 Task: Marketing Campaign Launch: Execute the launch of a comprehensive marketing campaign, including email blasts, social media posts, and ad placements. Monitor engagement and results. Location: Marketing Department. Time: All Day.
Action: Mouse moved to (76, 111)
Screenshot: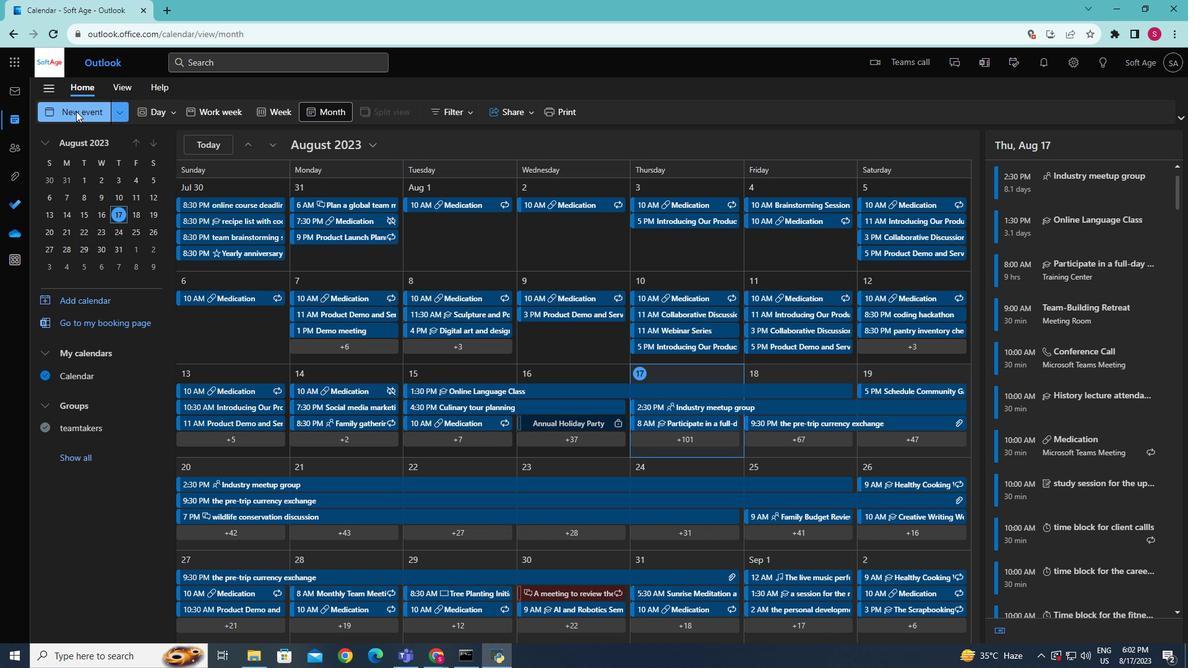 
Action: Mouse pressed left at (76, 111)
Screenshot: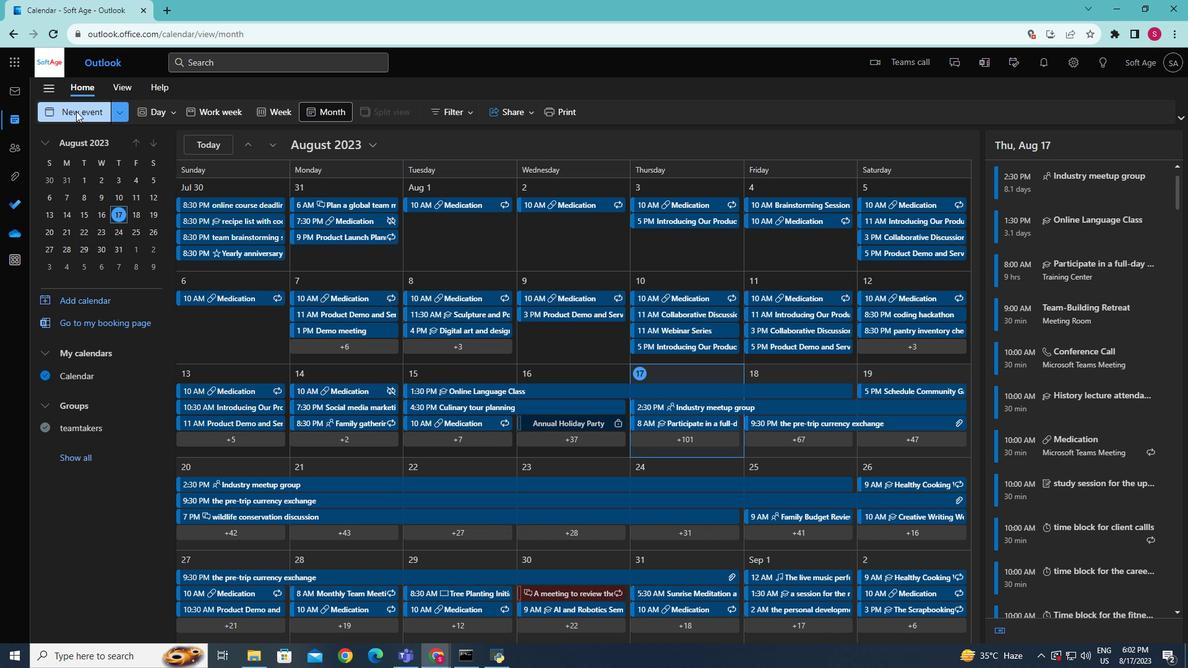 
Action: Mouse moved to (385, 187)
Screenshot: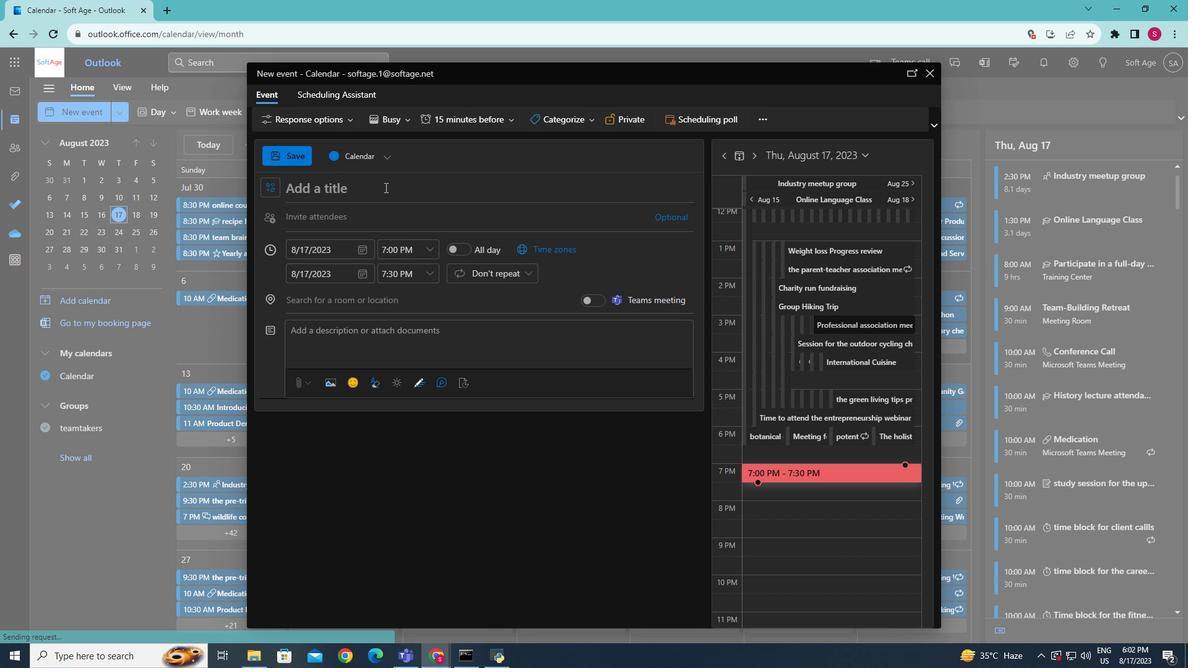 
Action: Key pressed <Key.caps_lock>M<Key.caps_lock>arketing<Key.space><Key.caps_lock>C<Key.caps_lock>ampaign<Key.space><Key.caps_lock>L<Key.caps_lock>aunch
Screenshot: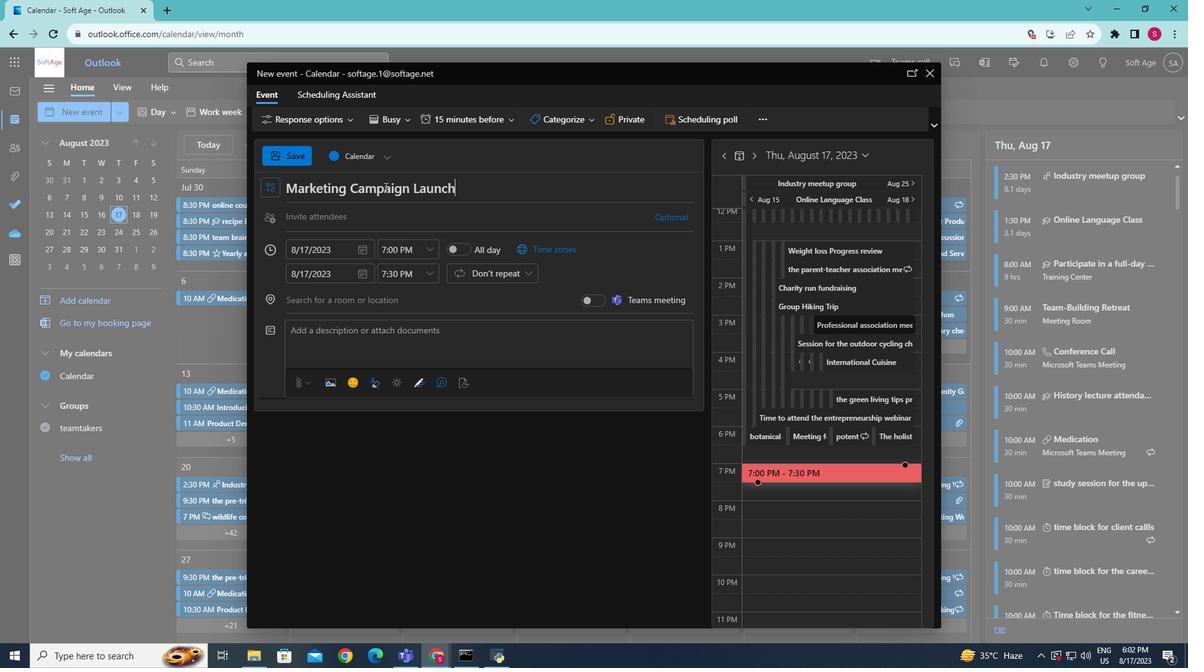 
Action: Mouse scrolled (385, 188) with delta (0, 0)
Screenshot: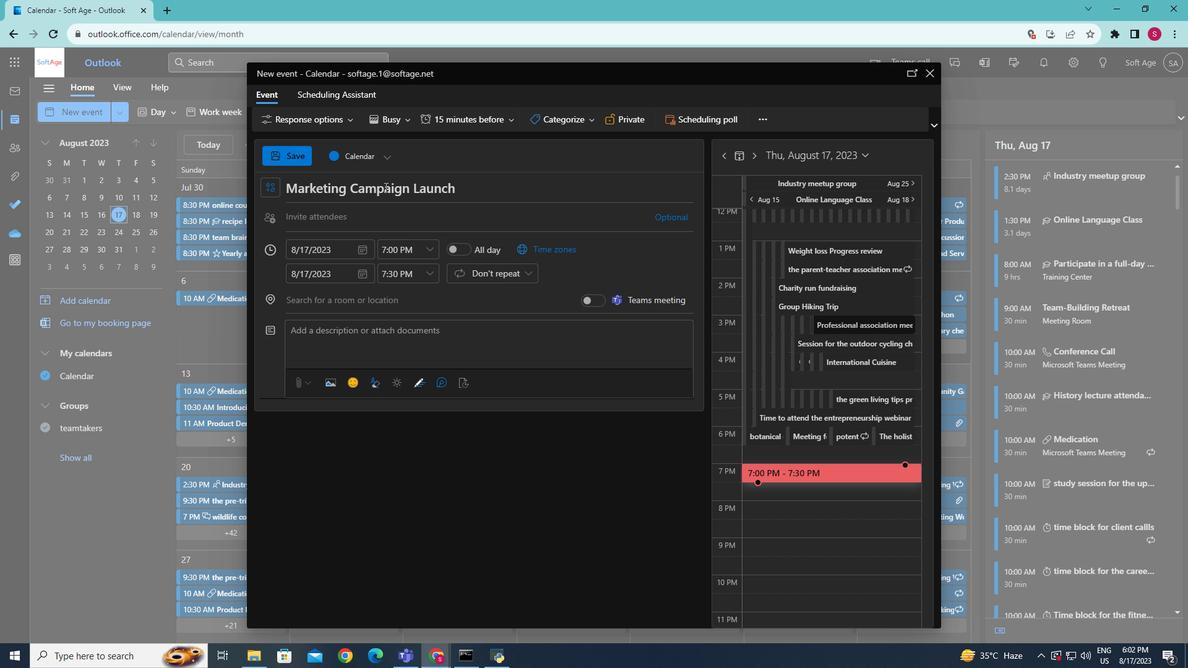
Action: Mouse moved to (347, 235)
Screenshot: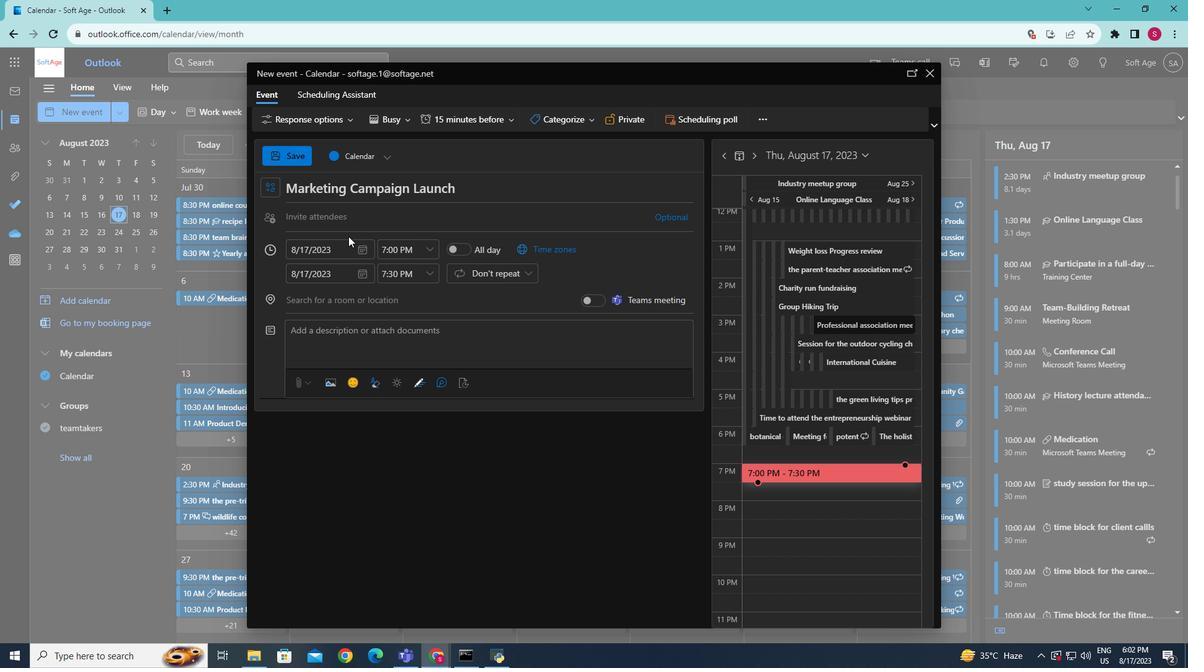 
Action: Mouse scrolled (347, 236) with delta (0, 0)
Screenshot: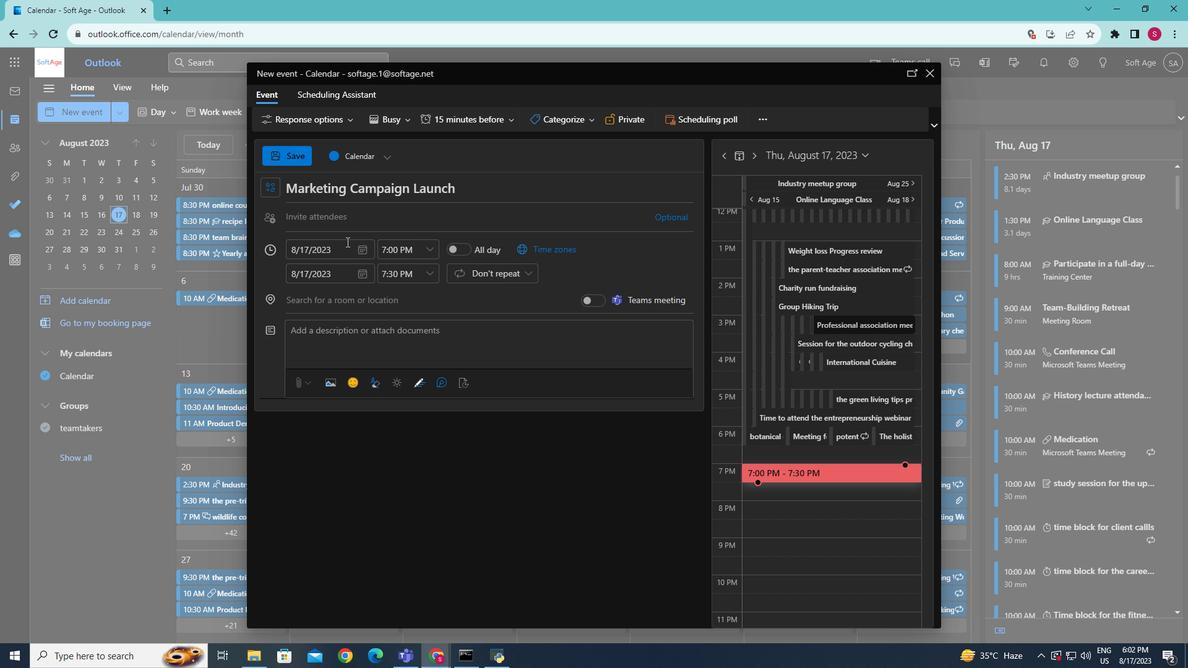 
Action: Mouse moved to (348, 236)
Screenshot: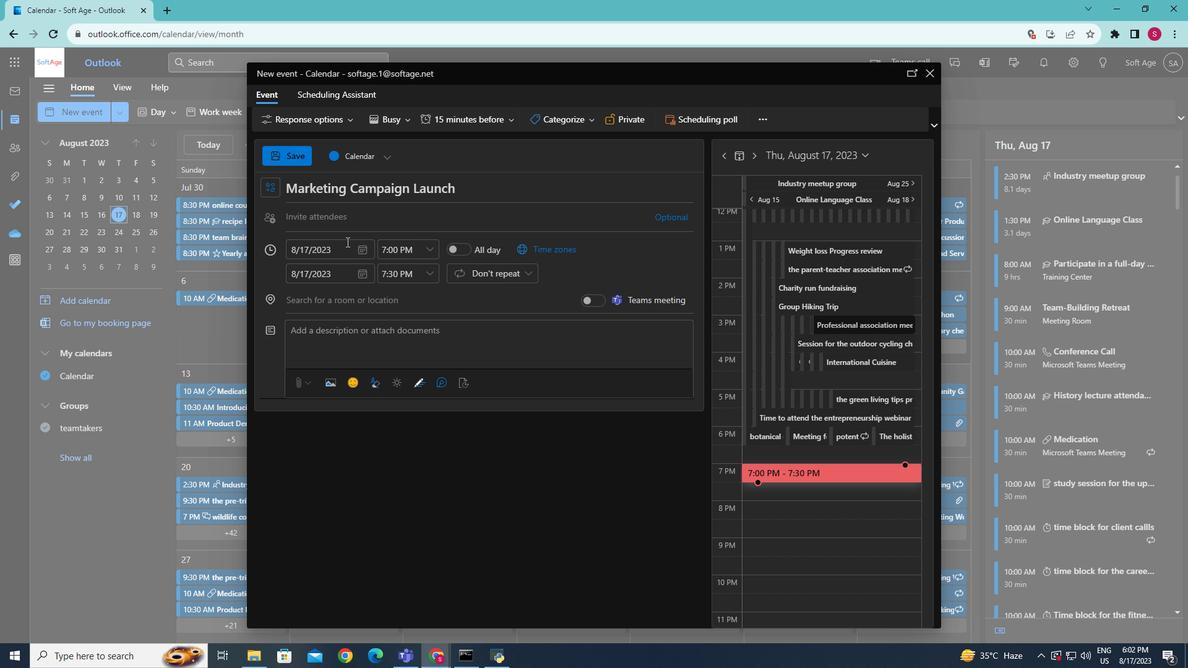 
Action: Mouse scrolled (348, 237) with delta (0, 0)
Screenshot: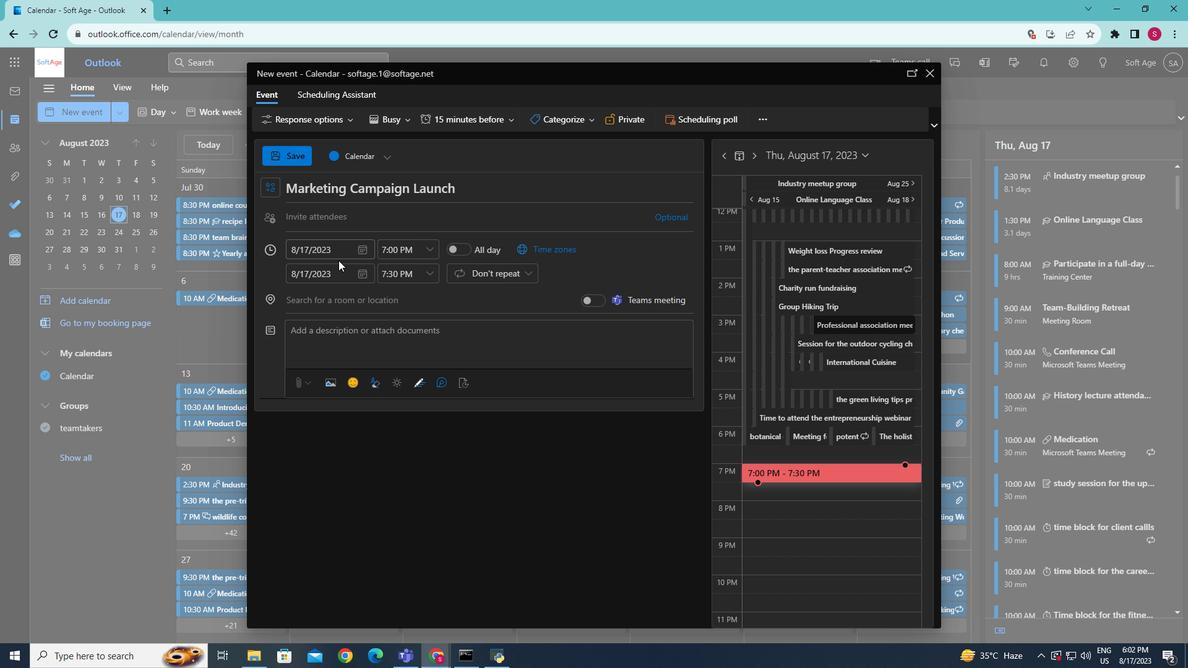 
Action: Mouse moved to (312, 305)
Screenshot: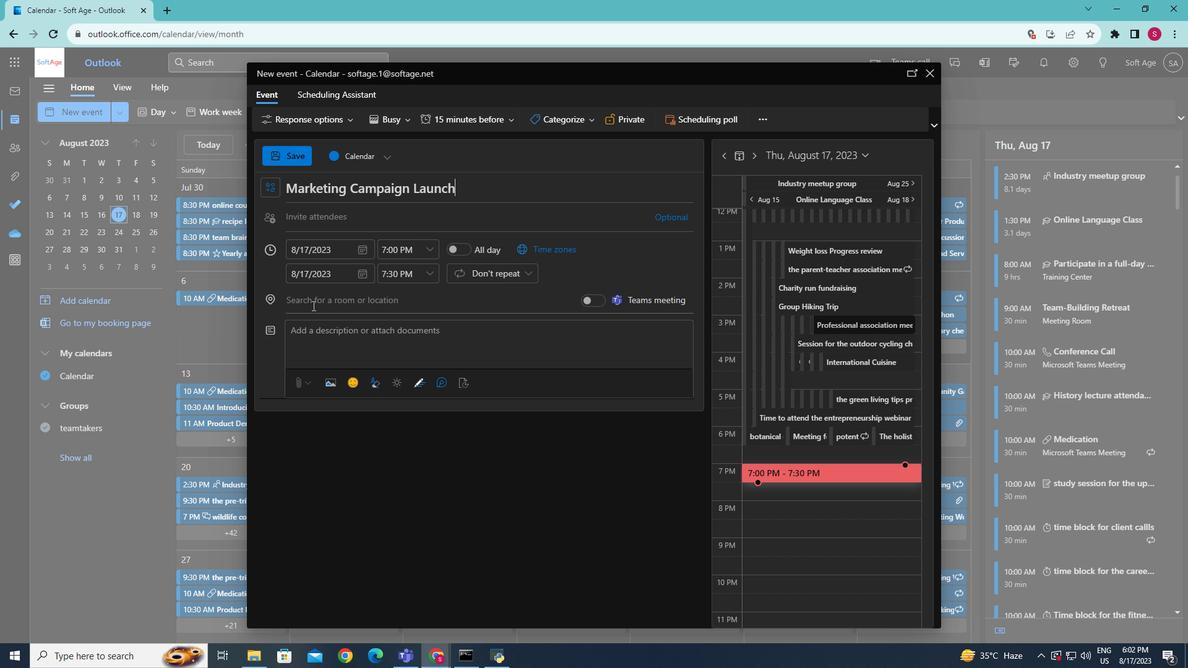 
Action: Mouse pressed left at (312, 305)
Screenshot: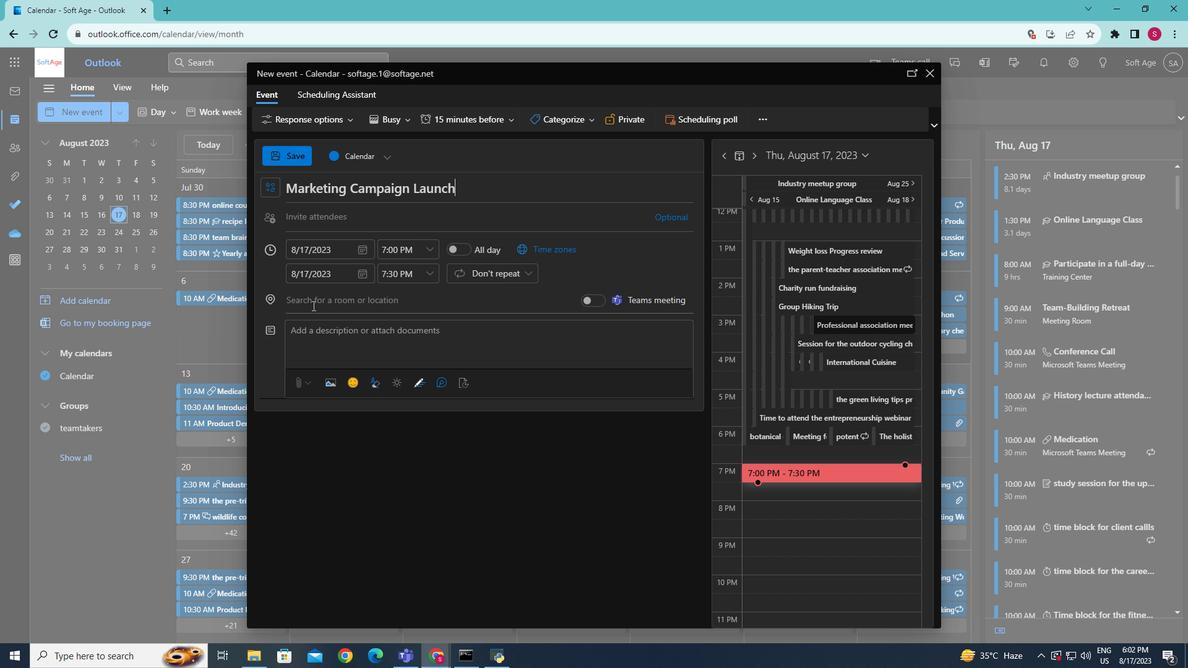 
Action: Key pressed <Key.caps_lock>M<Key.caps_lock>arketing<Key.space><Key.caps_lock>D<Key.caps_lock>epartment
Screenshot: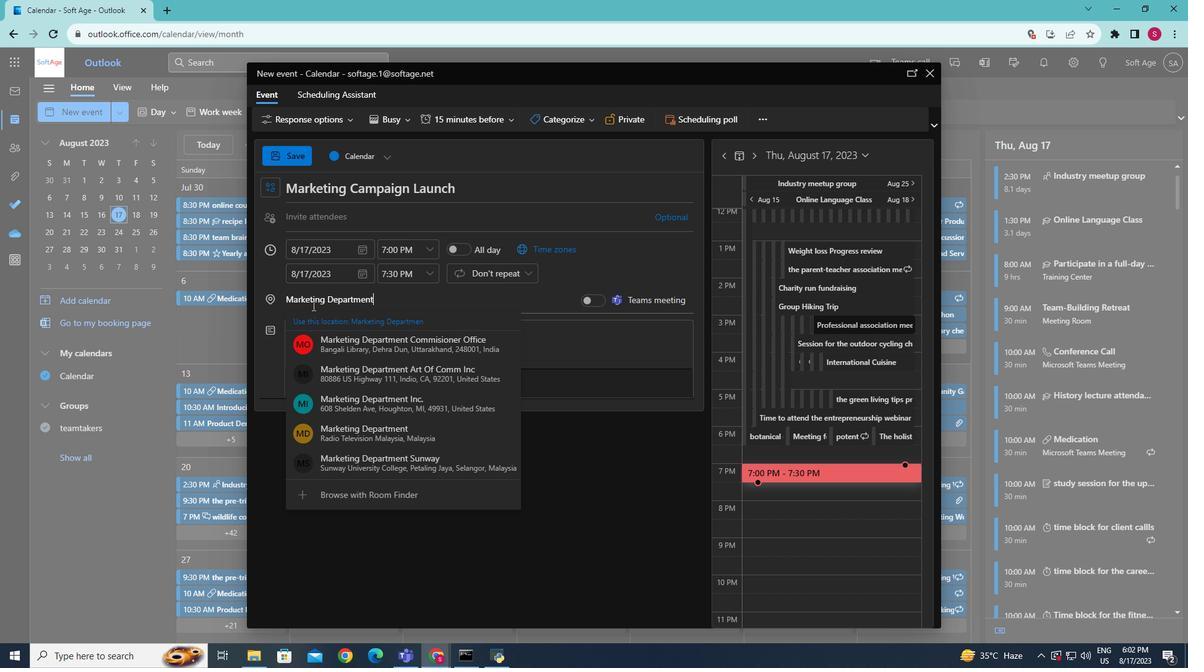 
Action: Mouse moved to (408, 577)
Screenshot: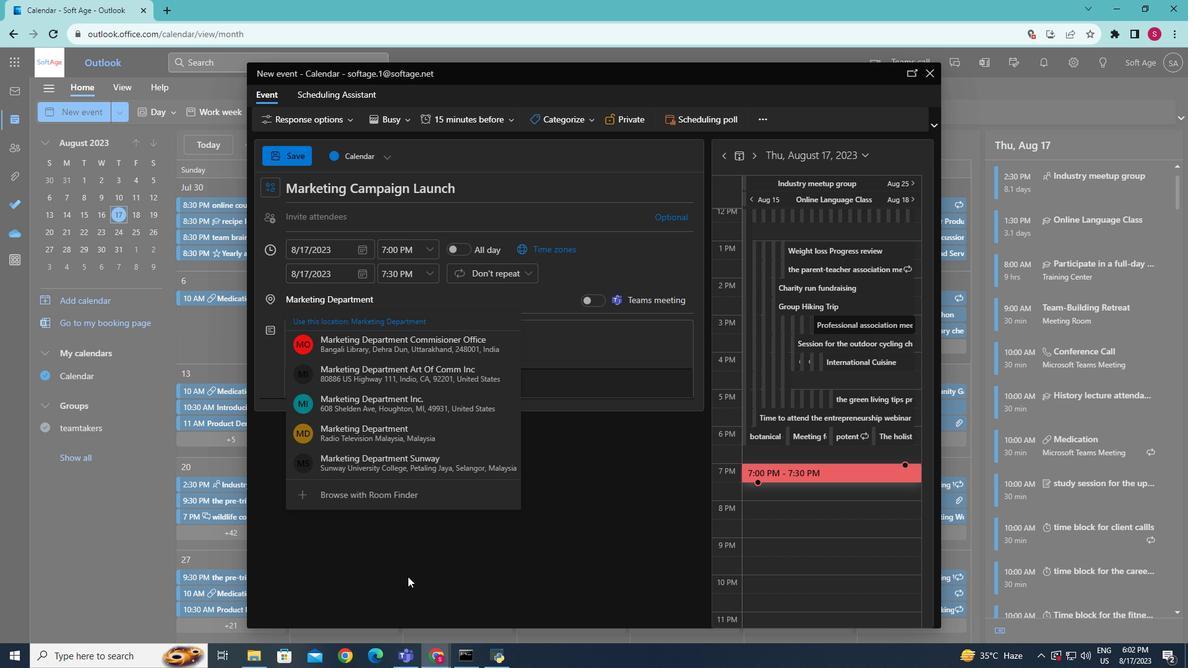 
Action: Mouse pressed left at (408, 577)
Screenshot: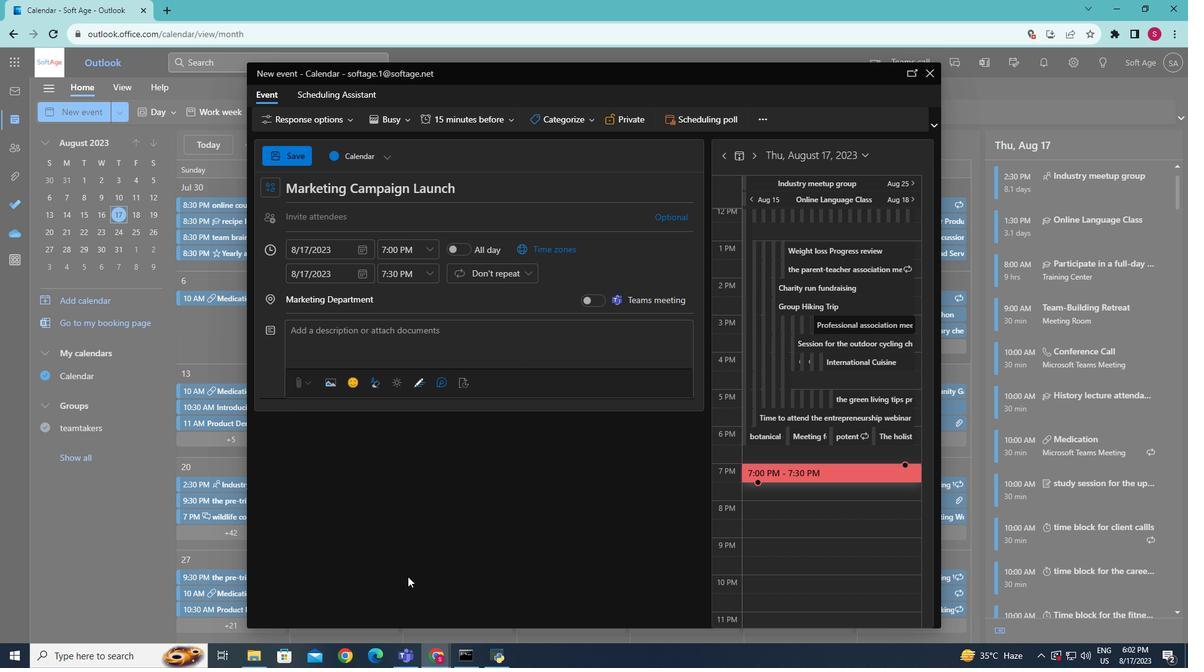 
Action: Mouse moved to (450, 245)
Screenshot: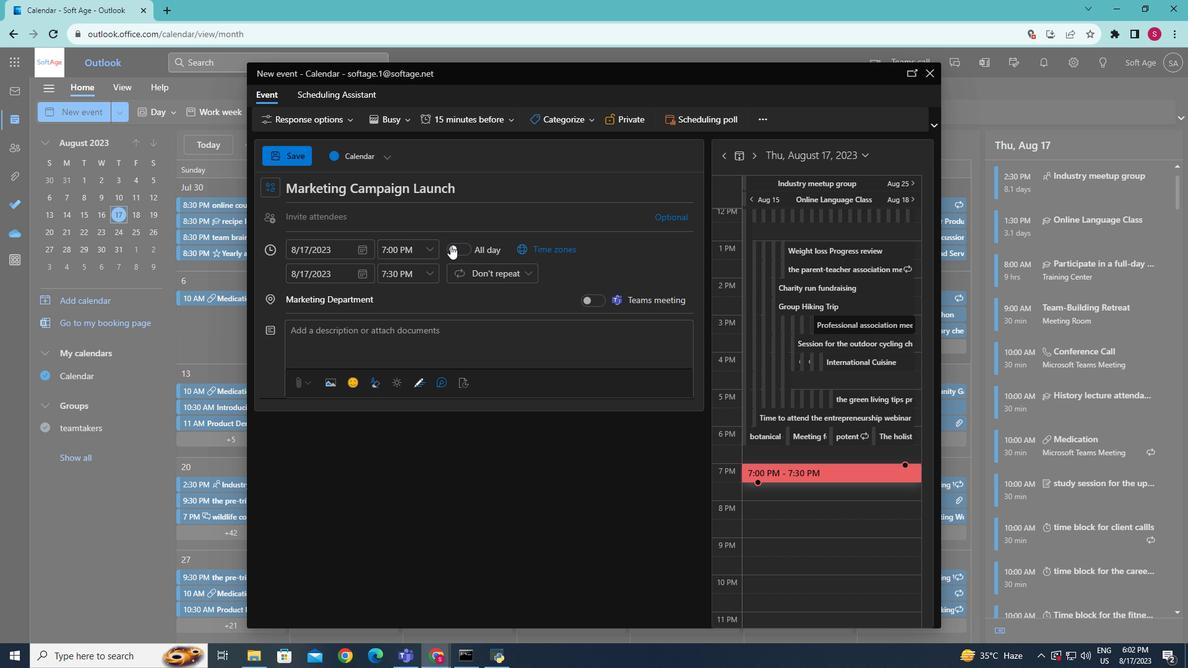 
Action: Mouse pressed left at (450, 245)
Screenshot: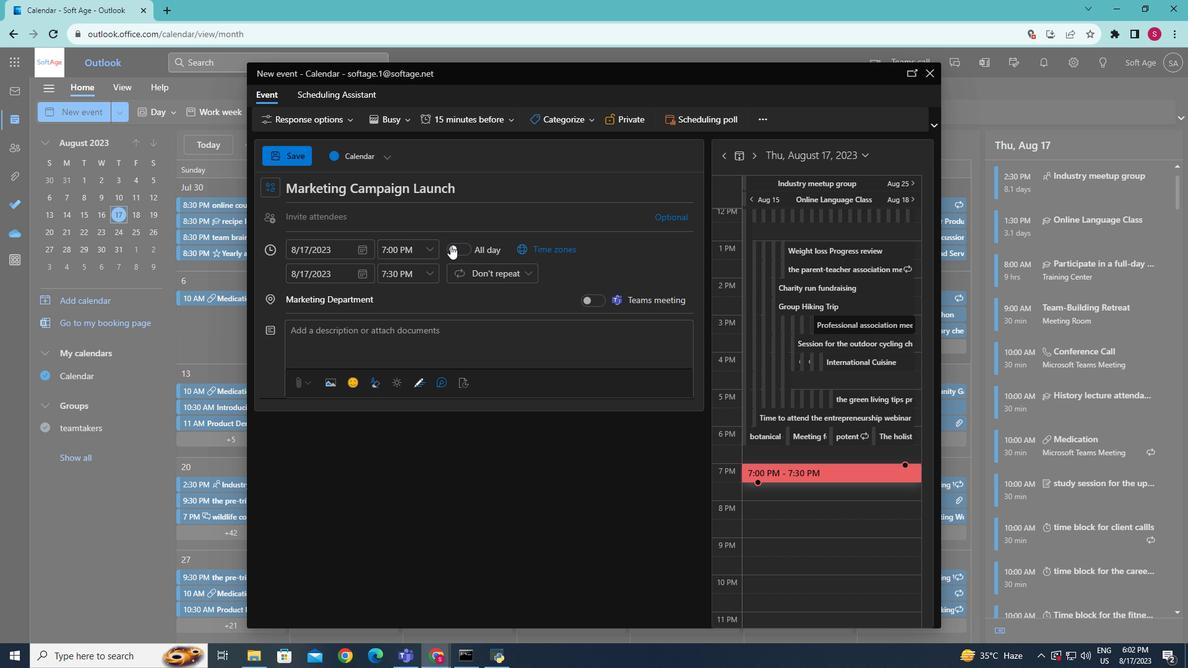 
Action: Mouse moved to (398, 336)
Screenshot: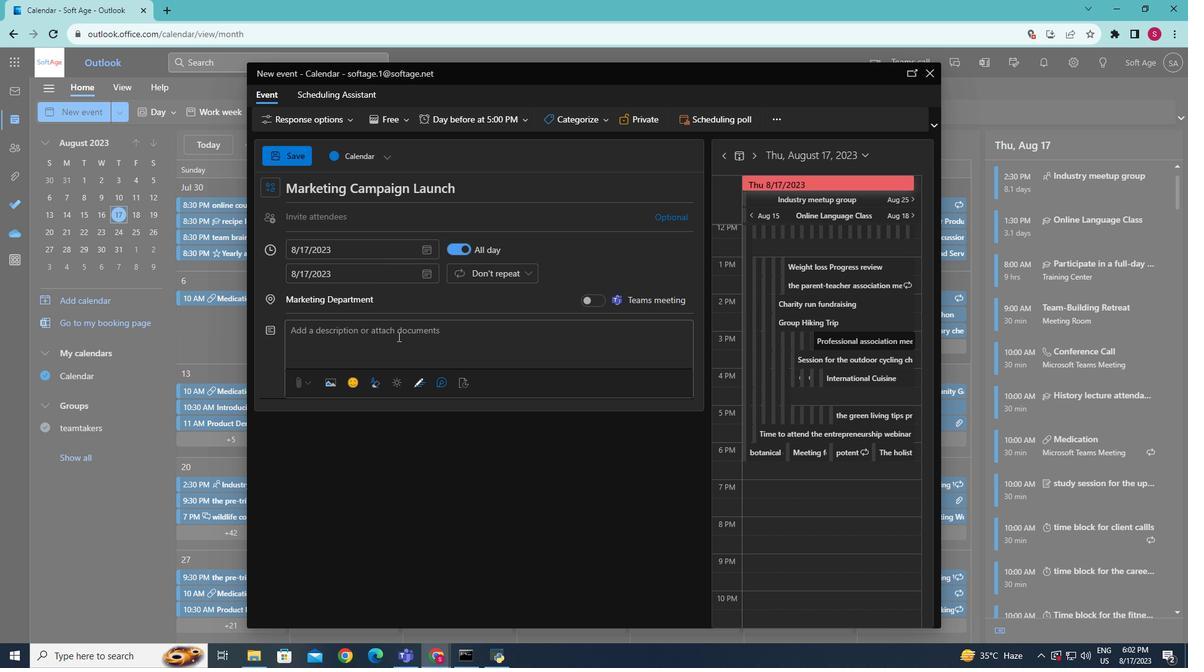 
Action: Mouse pressed left at (398, 336)
Screenshot: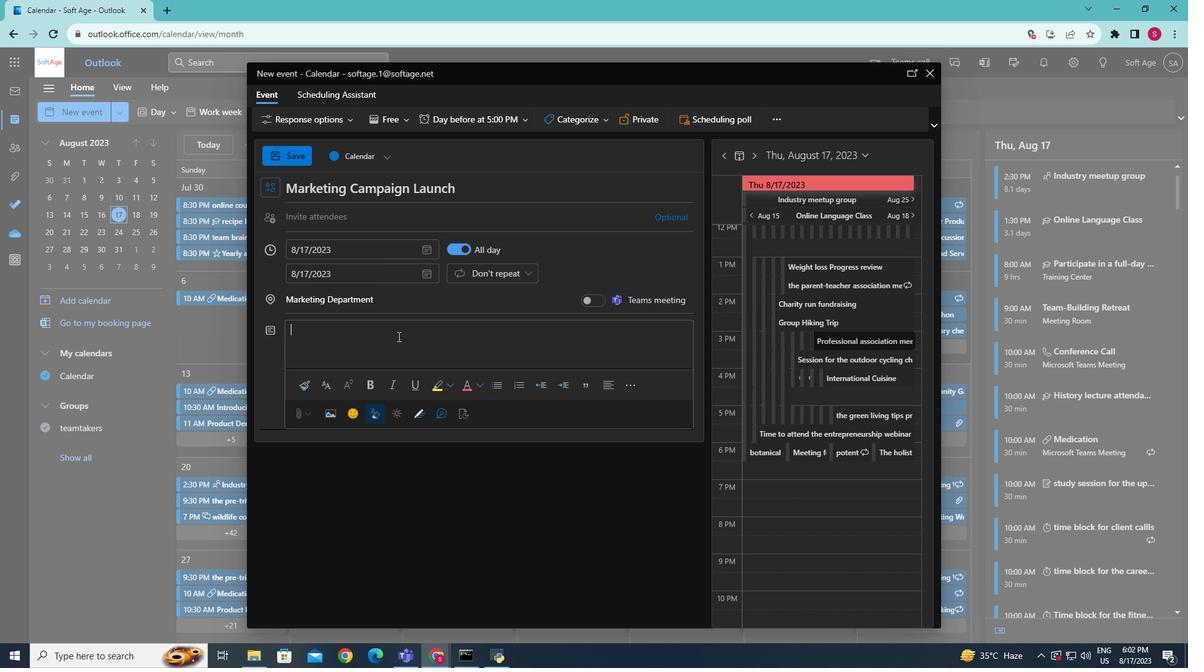 
Action: Key pressed <Key.caps_lock>E<Key.caps_lock>xecute<Key.space>the<Key.space>launch<Key.space>of<Key.space>a<Key.space>comprehensive<Key.space>marketing<Key.space>campaign<Key.space>including<Key.space>email<Key.space>blasts,<Key.space>social<Key.space>media<Key.space>posts,<Key.space>and<Key.space>ad<Key.space>placements.<Key.space><Key.caps_lock>M<Key.caps_lock>onitor<Key.space>engagement<Key.space>and<Key.space>results
Screenshot: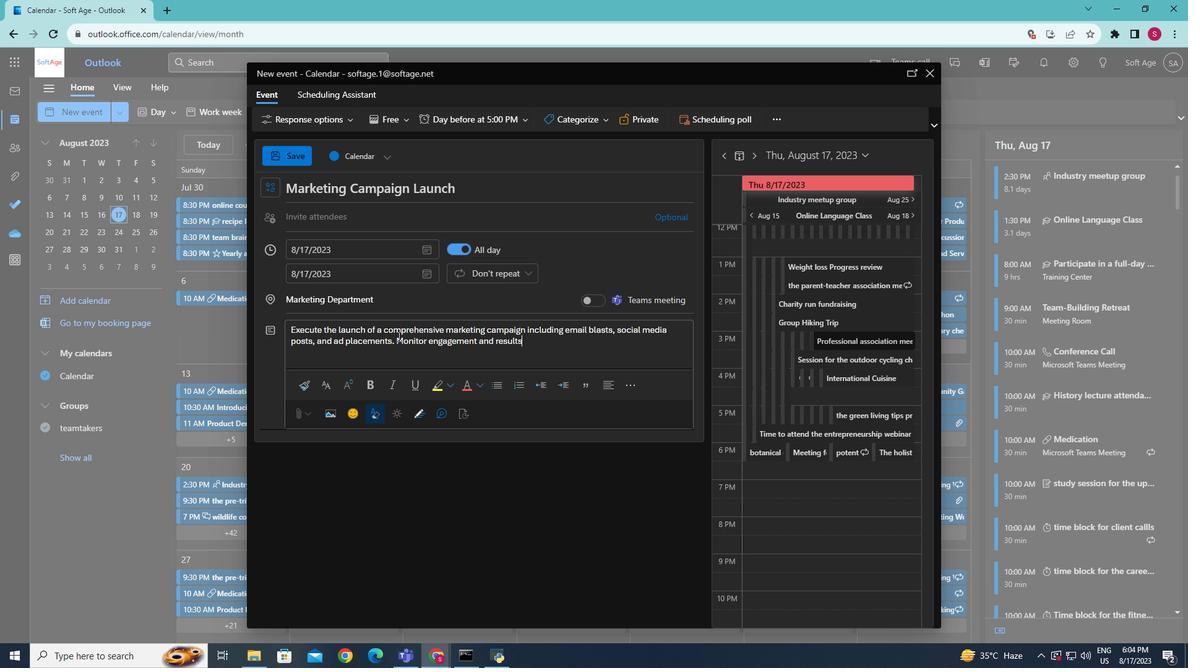 
Action: Mouse moved to (402, 337)
Screenshot: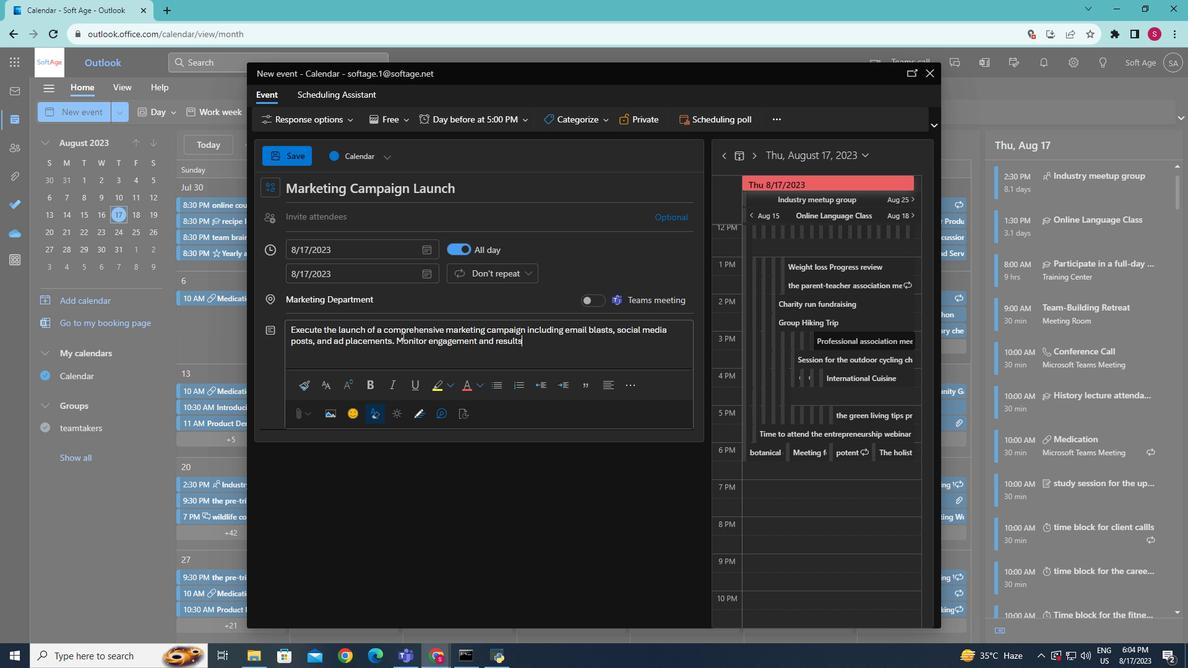 
Action: Key pressed .
Screenshot: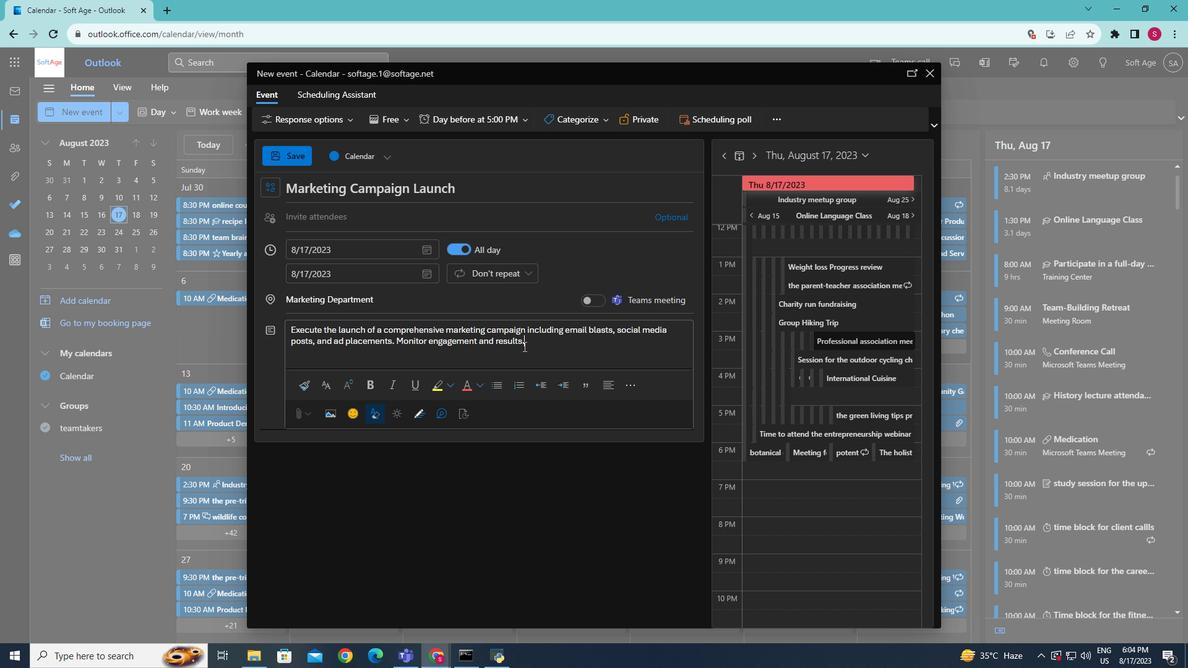 
Action: Mouse moved to (373, 286)
Screenshot: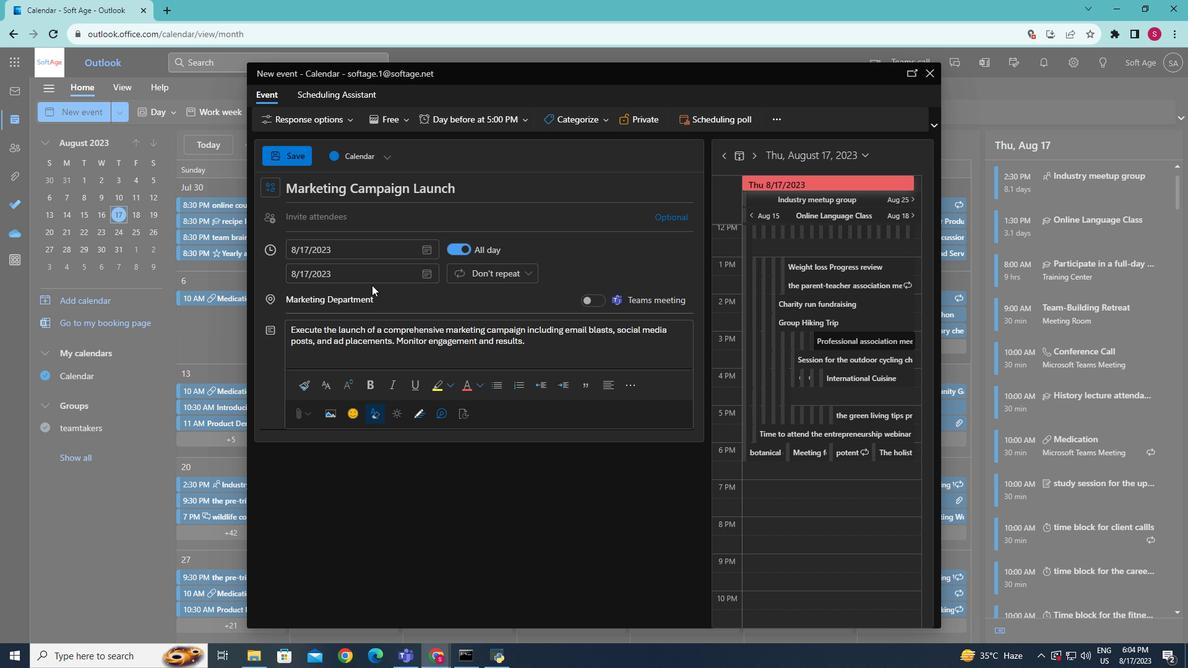 
Action: Mouse scrolled (373, 287) with delta (0, 0)
Screenshot: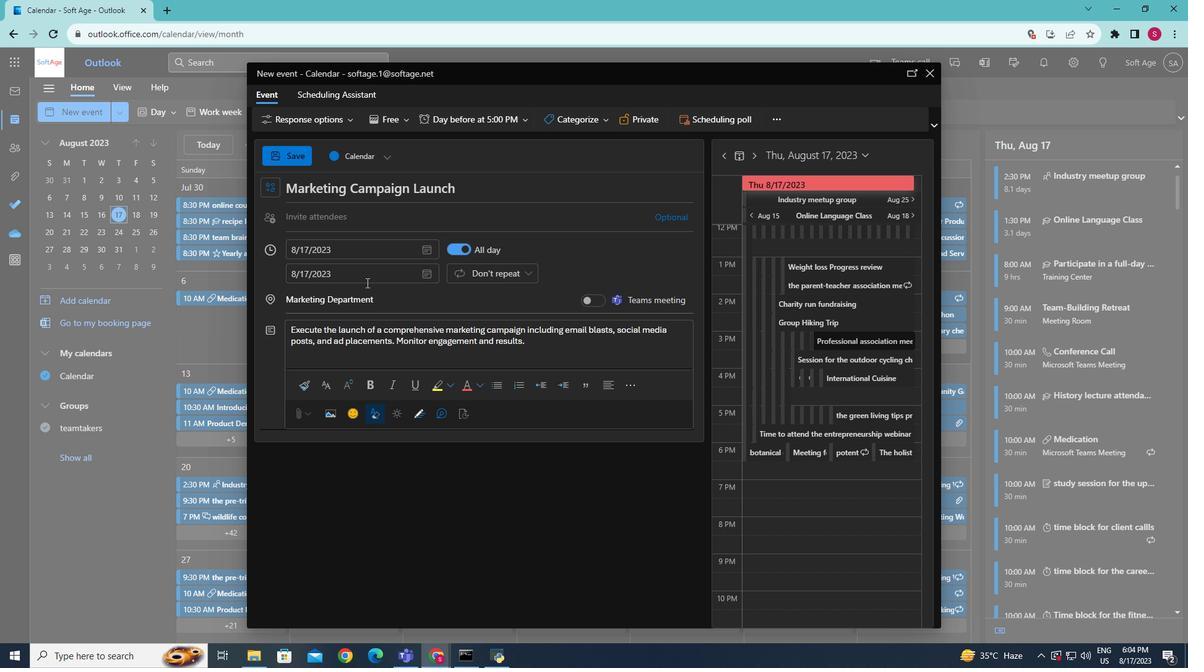 
Action: Mouse moved to (300, 152)
Screenshot: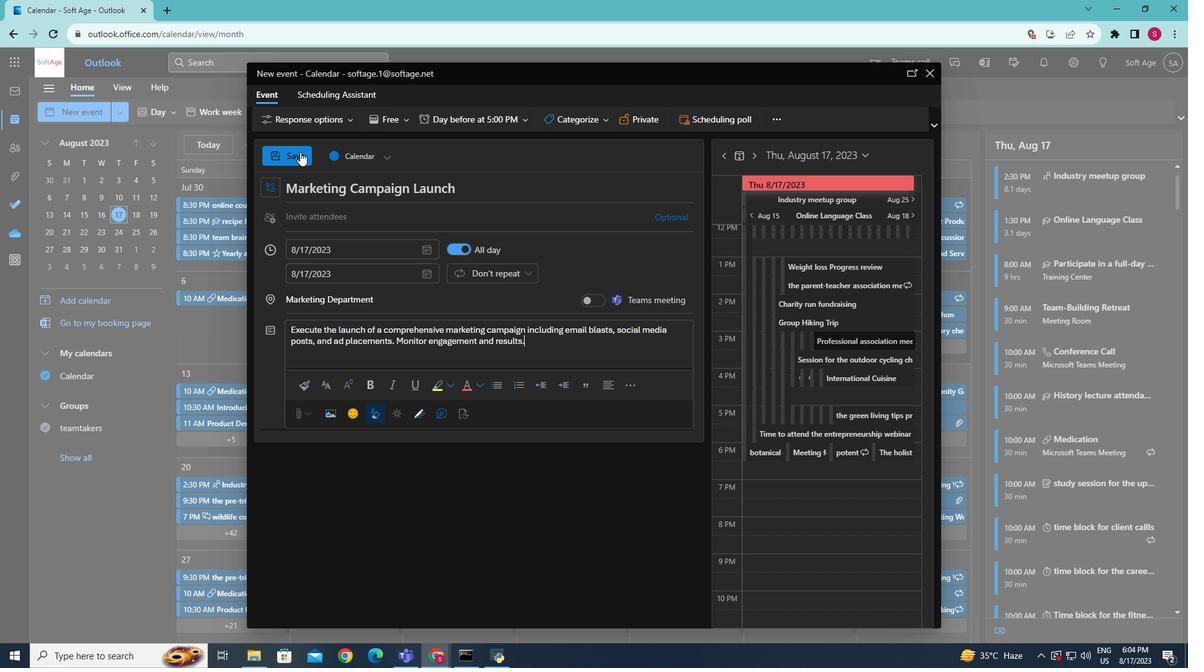 
Action: Mouse pressed left at (300, 152)
Screenshot: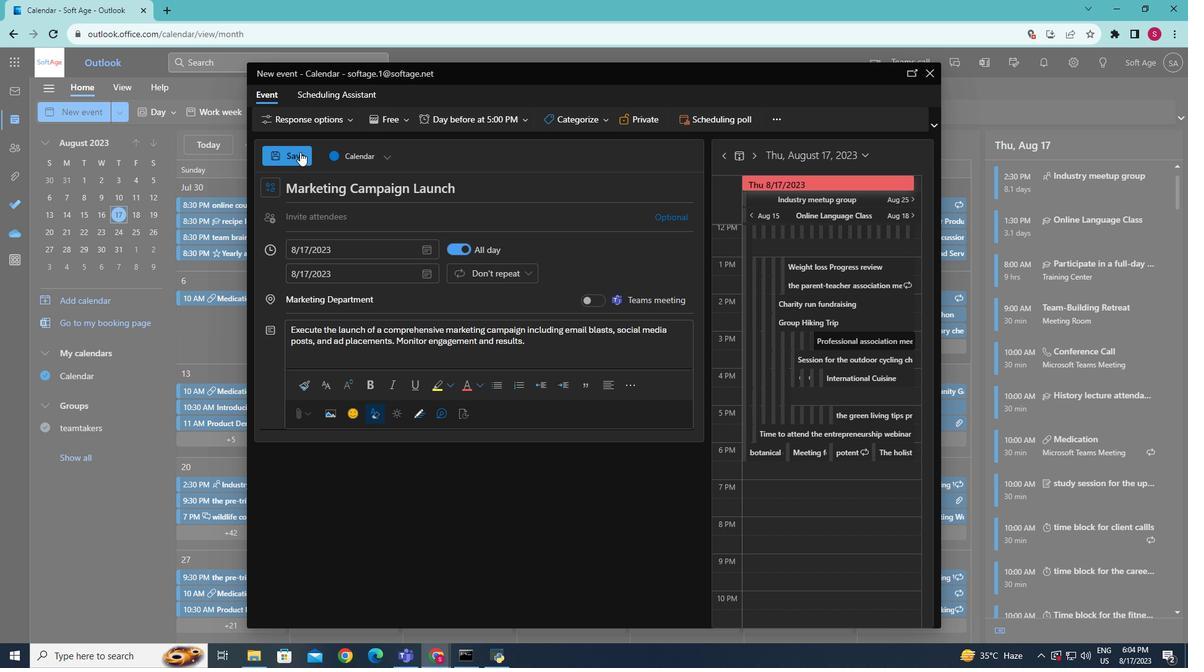 
Action: Mouse moved to (337, 394)
Screenshot: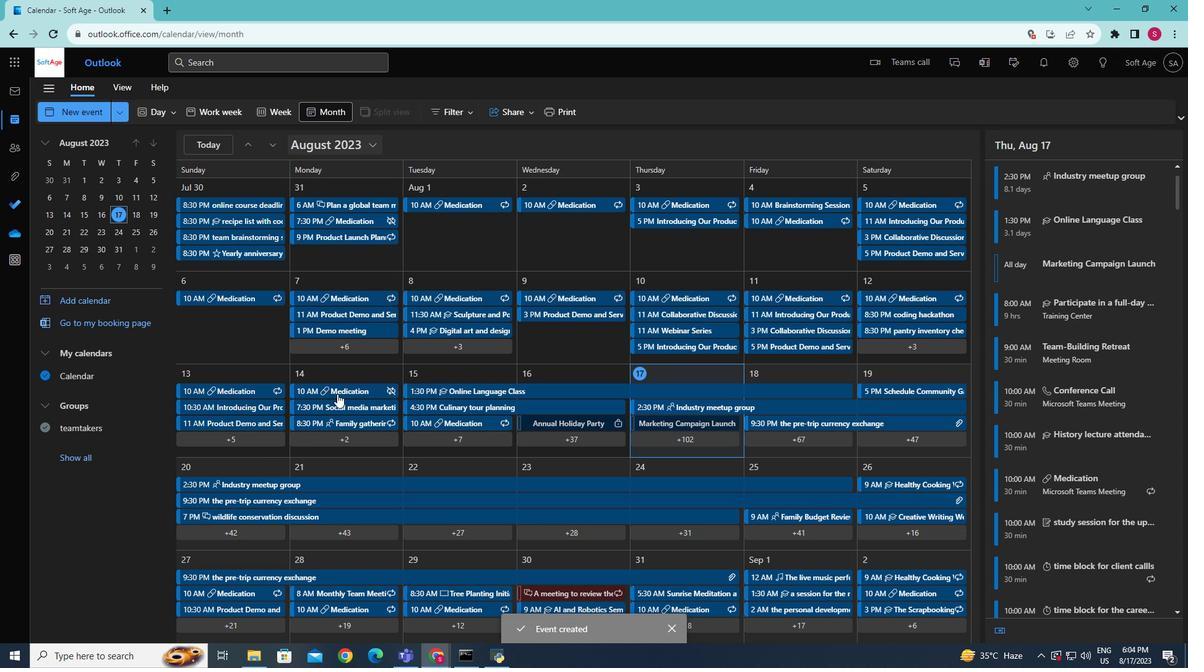 
